 Task: Create a new list view control
Action: Mouse scrolled (169, 198) with delta (0, 0)
Screenshot: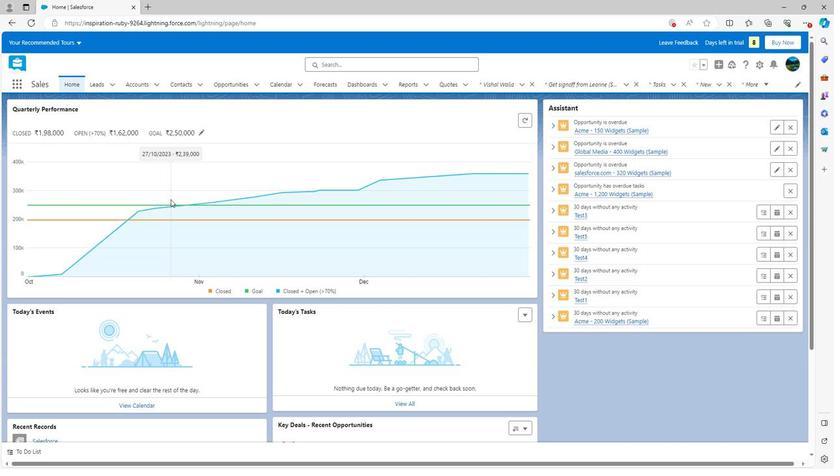 
Action: Mouse scrolled (169, 198) with delta (0, 0)
Screenshot: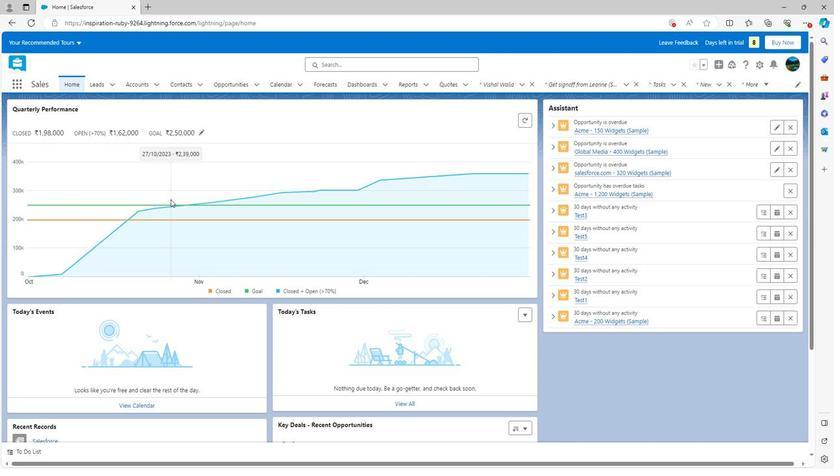 
Action: Mouse scrolled (169, 198) with delta (0, 0)
Screenshot: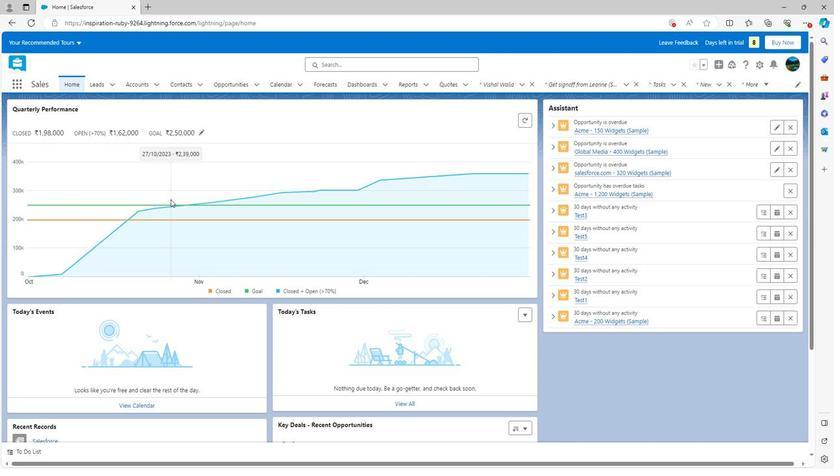 
Action: Mouse scrolled (169, 199) with delta (0, 0)
Screenshot: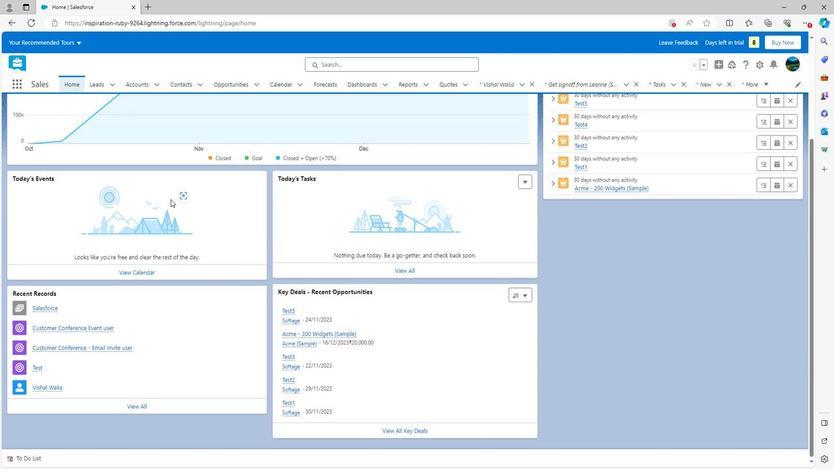 
Action: Mouse scrolled (169, 199) with delta (0, 0)
Screenshot: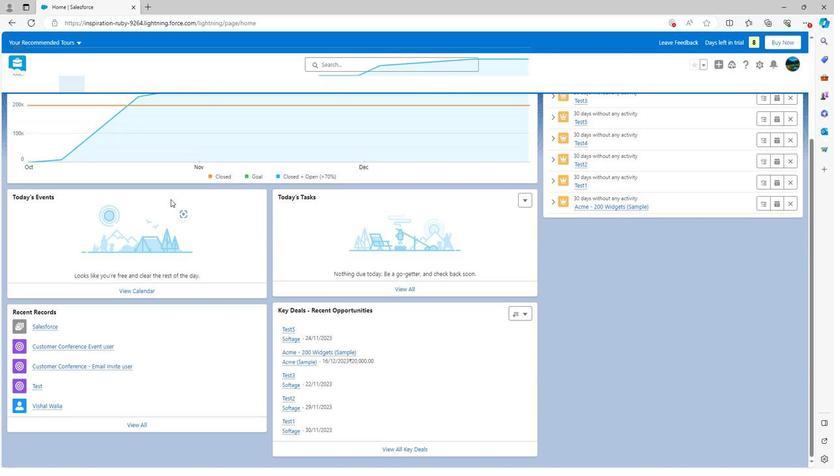 
Action: Mouse scrolled (169, 199) with delta (0, 0)
Screenshot: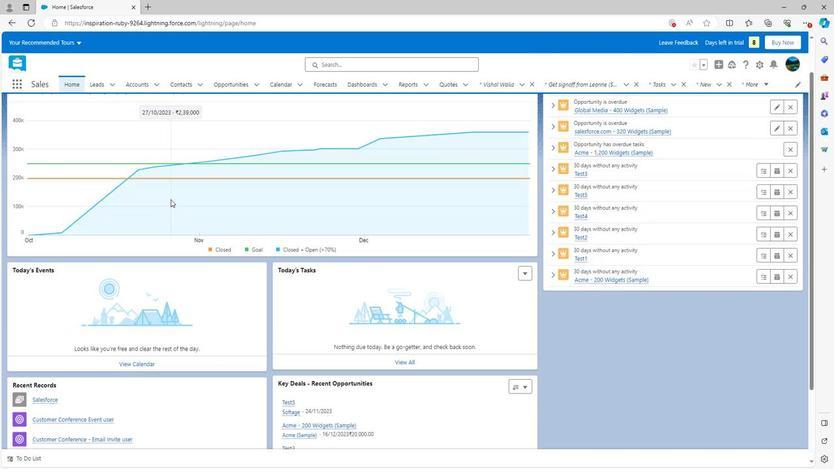 
Action: Mouse scrolled (169, 199) with delta (0, 0)
Screenshot: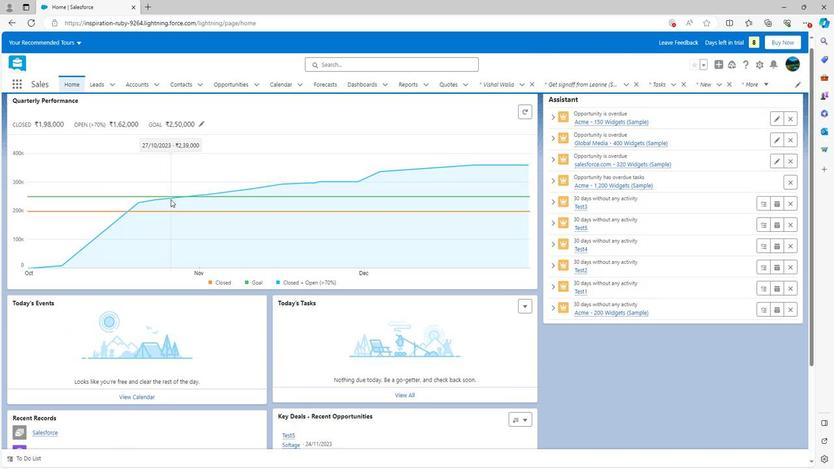 
Action: Mouse scrolled (169, 199) with delta (0, 0)
Screenshot: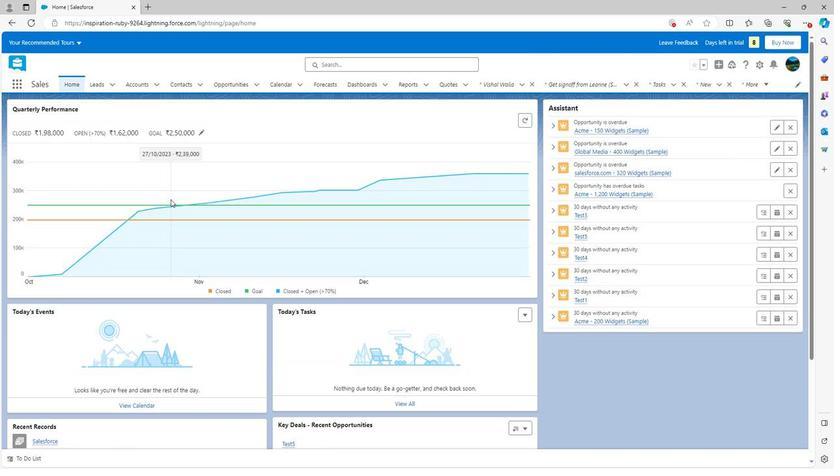 
Action: Mouse moved to (15, 85)
Screenshot: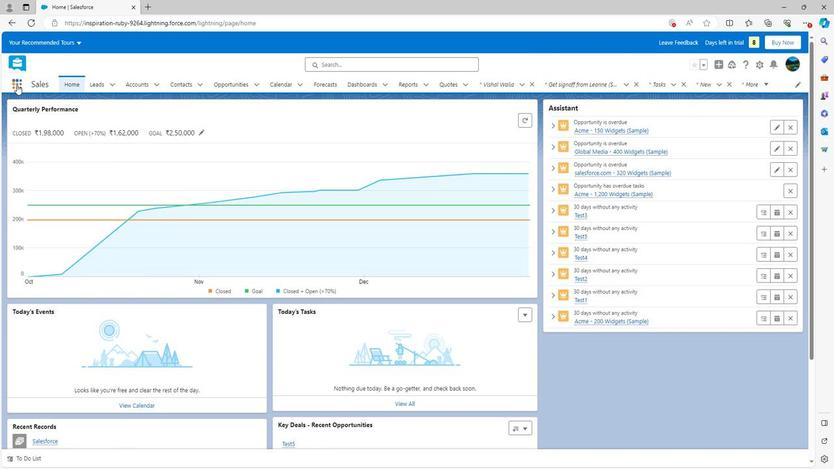 
Action: Mouse pressed left at (15, 85)
Screenshot: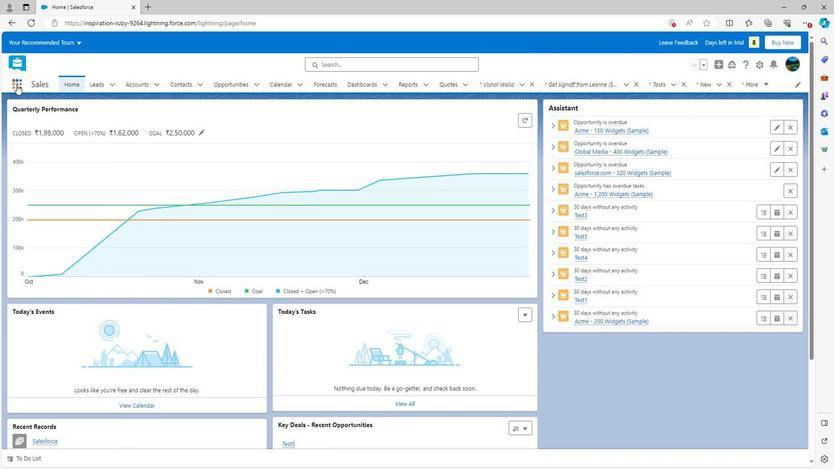 
Action: Mouse moved to (39, 132)
Screenshot: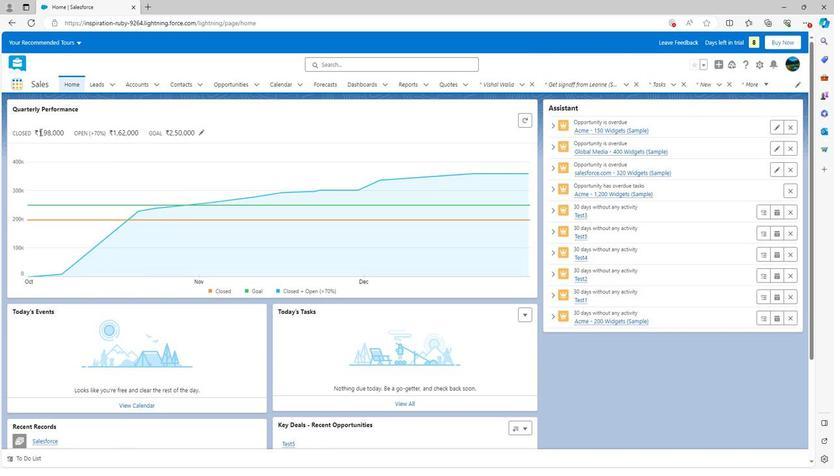 
Action: Key pressed <Key.shift>Email
Screenshot: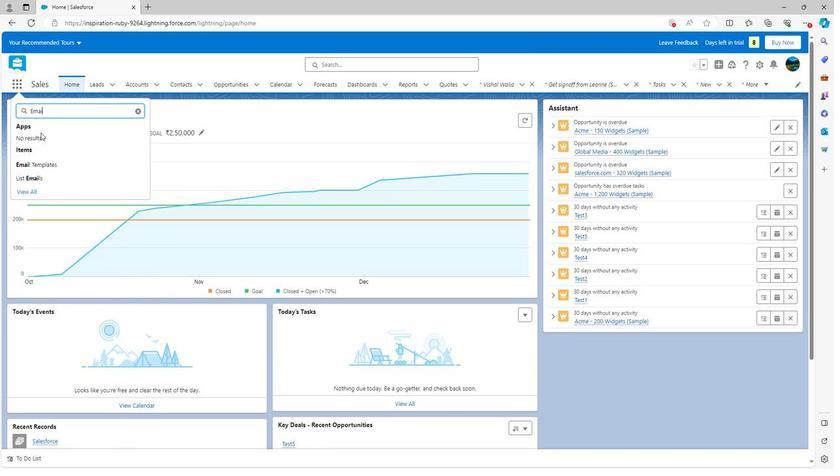 
Action: Mouse moved to (39, 165)
Screenshot: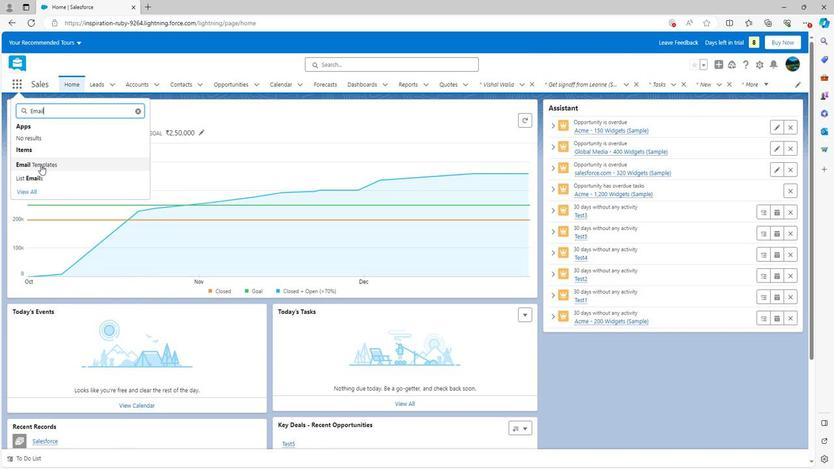 
Action: Mouse pressed left at (39, 165)
Screenshot: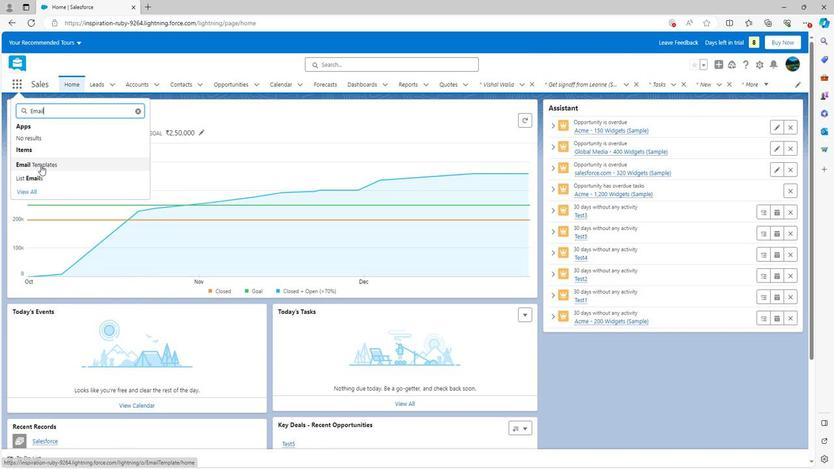 
Action: Mouse moved to (777, 127)
Screenshot: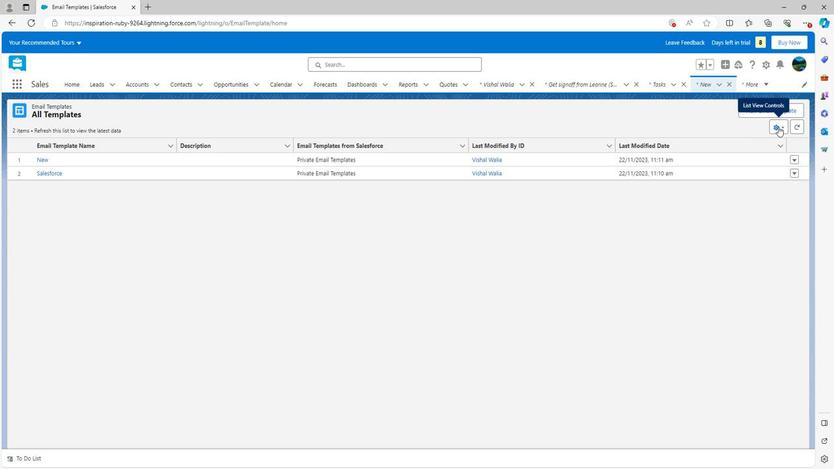 
Action: Mouse pressed left at (777, 127)
Screenshot: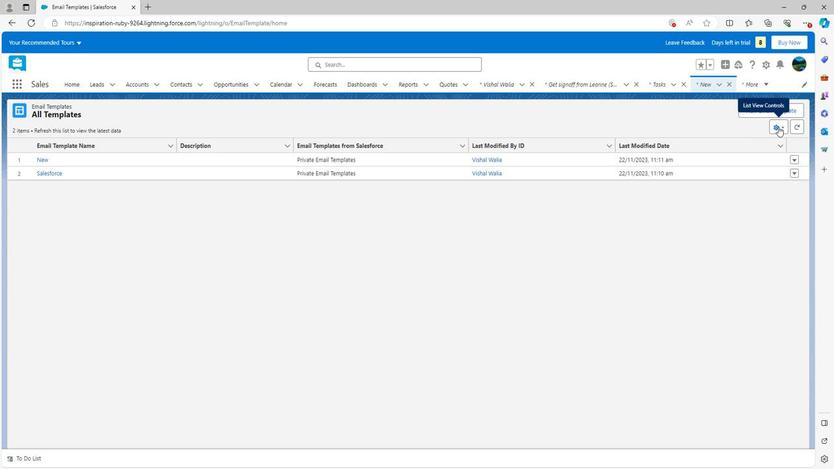
Action: Mouse moved to (691, 121)
Screenshot: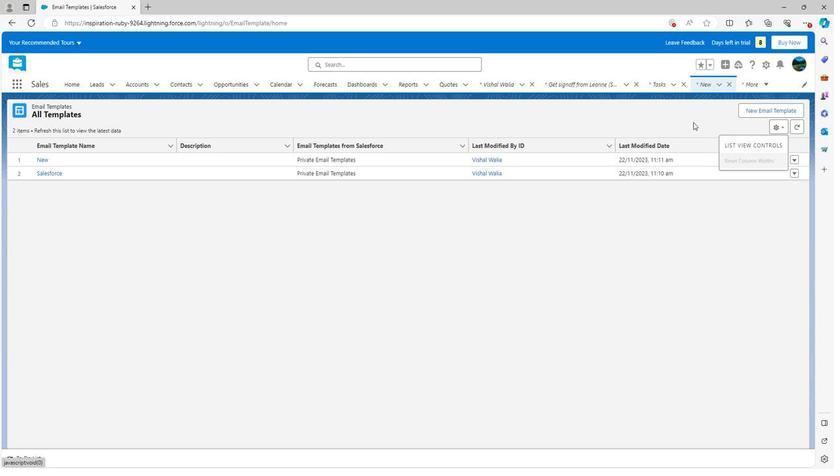 
Action: Mouse pressed left at (691, 121)
Screenshot: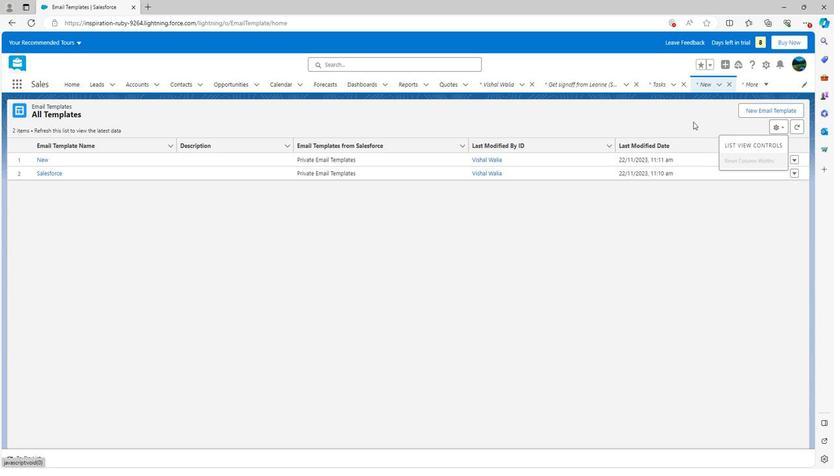 
Action: Mouse moved to (181, 206)
Screenshot: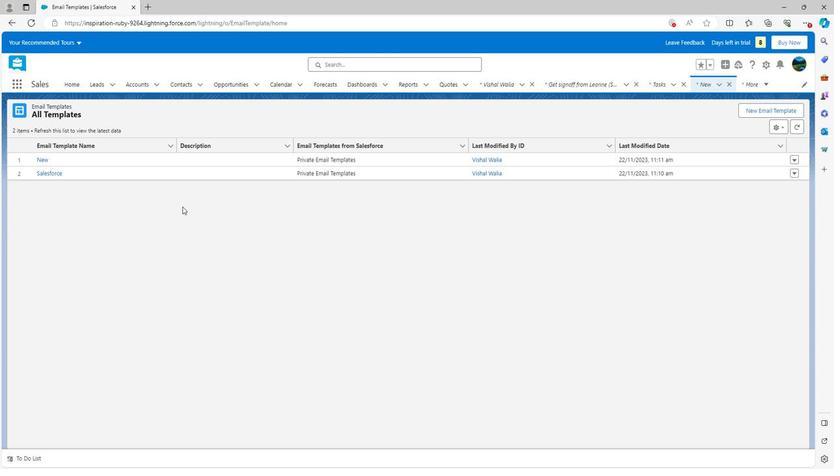 
